 Task: Open Card Card0000000227 in  Board0000000057 in Workspace WS0000000019 in Trello. Add Member Email0000000075 to Card Card0000000227 in  Board0000000057 in Workspace WS0000000019 in Trello. Add Orange Label titled Label0000000227 to Card Card0000000227 in  Board0000000057 in Workspace WS0000000019 in Trello. Add Checklist CL0000000227 to Card Card0000000227 in  Board0000000057 in Workspace WS0000000019 in Trello. Add Dates with Start Date as Oct 01 2023 and Due Date as Oct 31 2023 to Card Card0000000227 in  Board0000000057 in Workspace WS0000000019 in Trello
Action: Mouse moved to (510, 533)
Screenshot: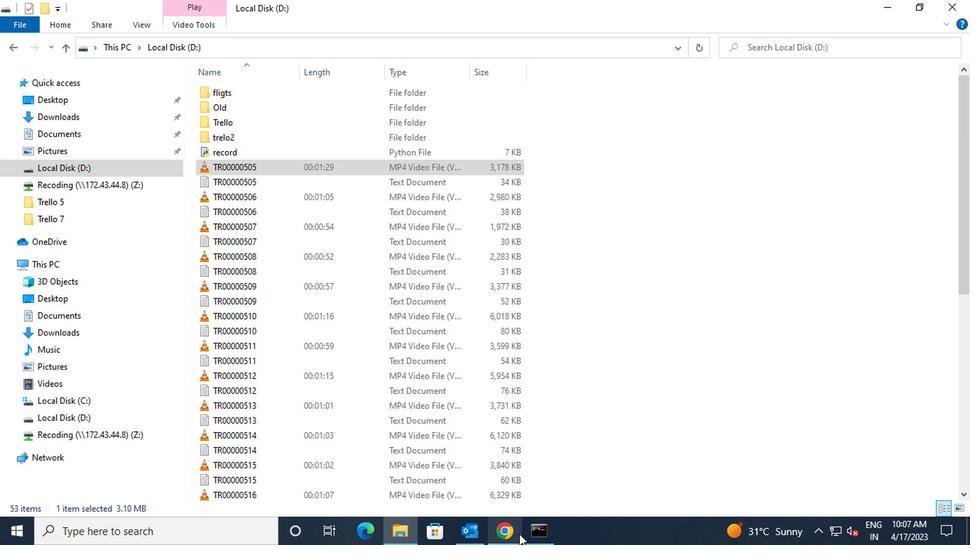 
Action: Mouse pressed left at (510, 533)
Screenshot: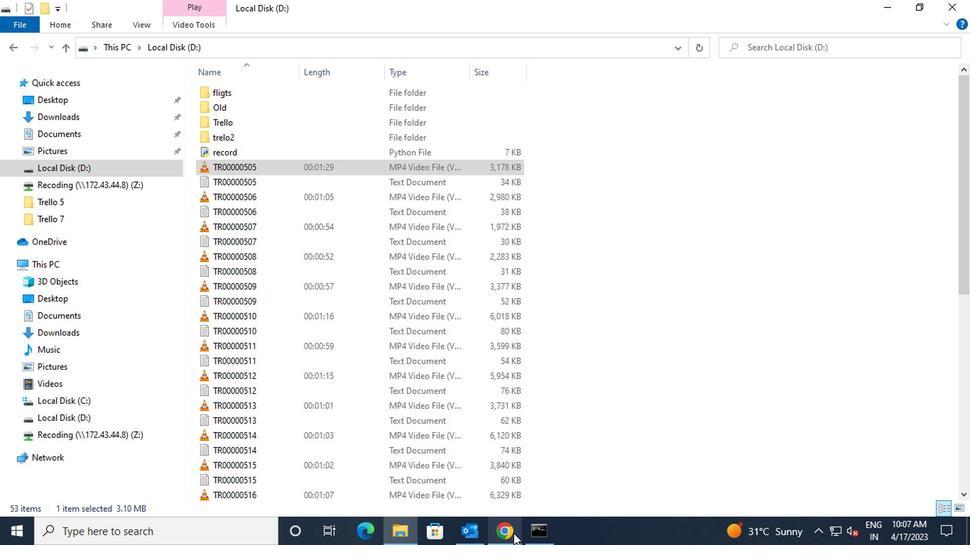 
Action: Mouse moved to (364, 393)
Screenshot: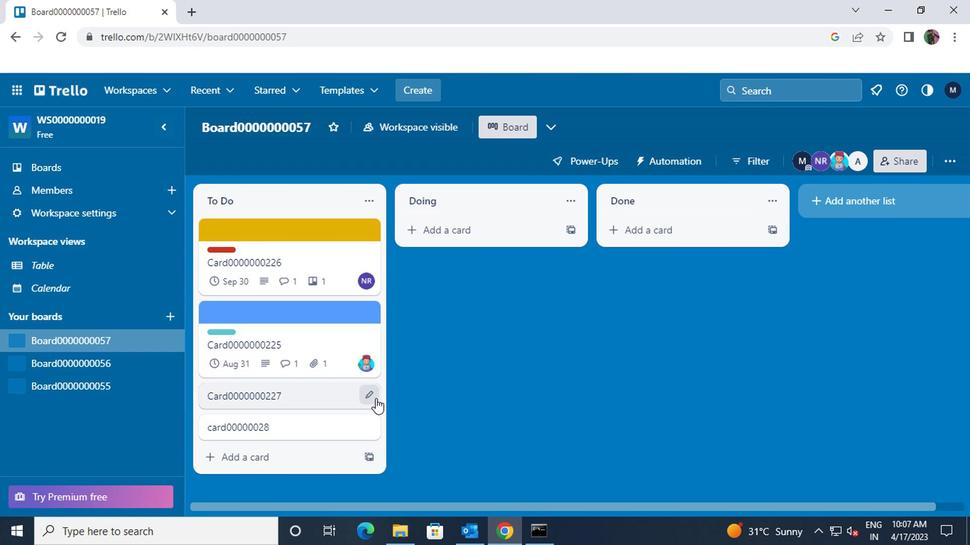 
Action: Mouse pressed left at (364, 393)
Screenshot: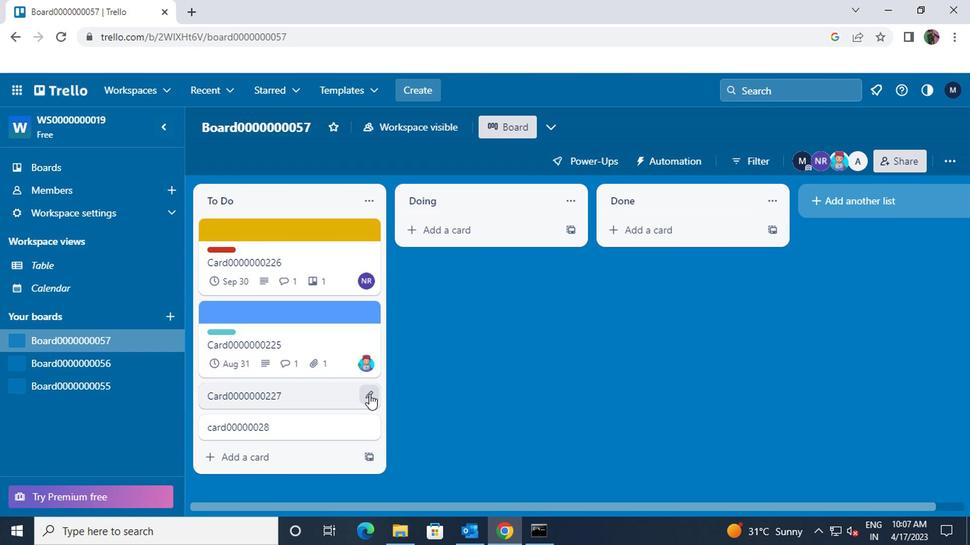 
Action: Mouse moved to (410, 300)
Screenshot: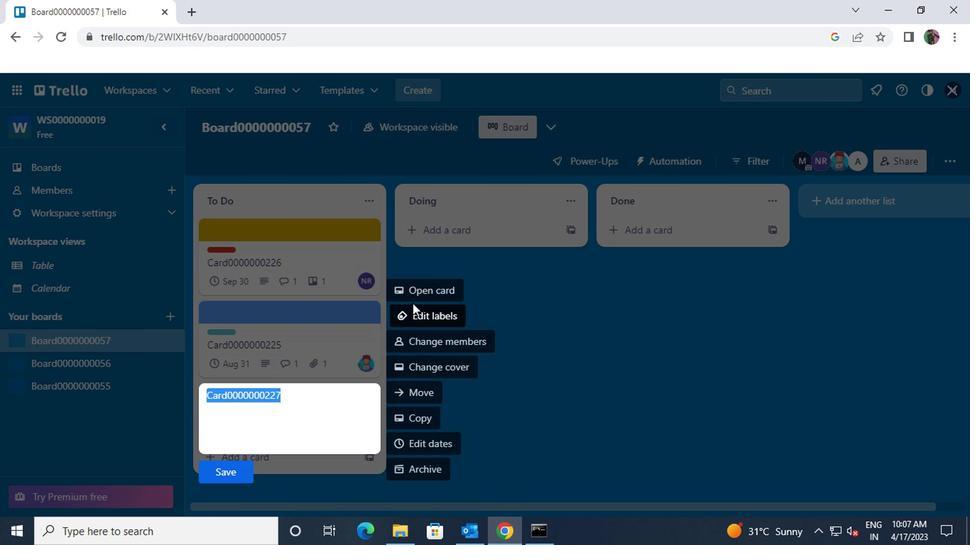 
Action: Mouse pressed left at (410, 300)
Screenshot: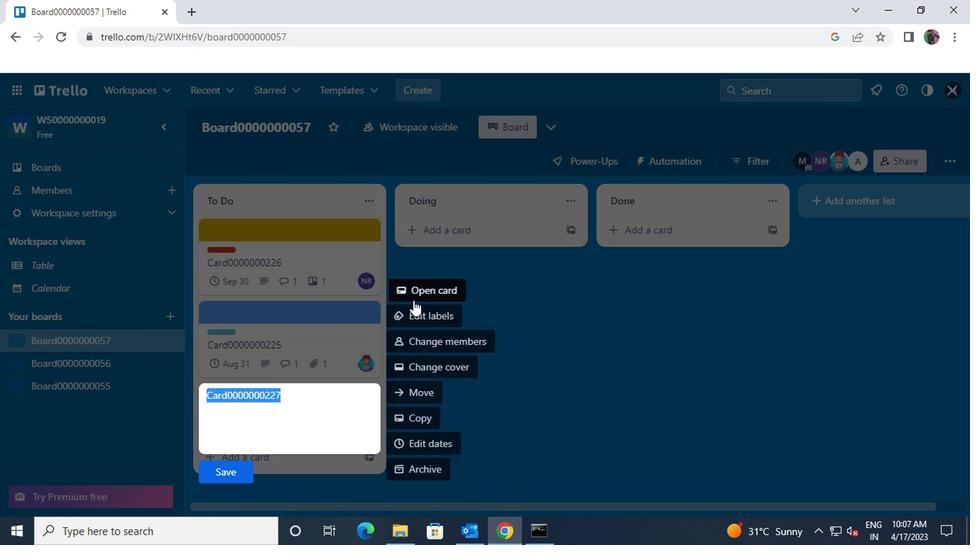 
Action: Mouse moved to (629, 201)
Screenshot: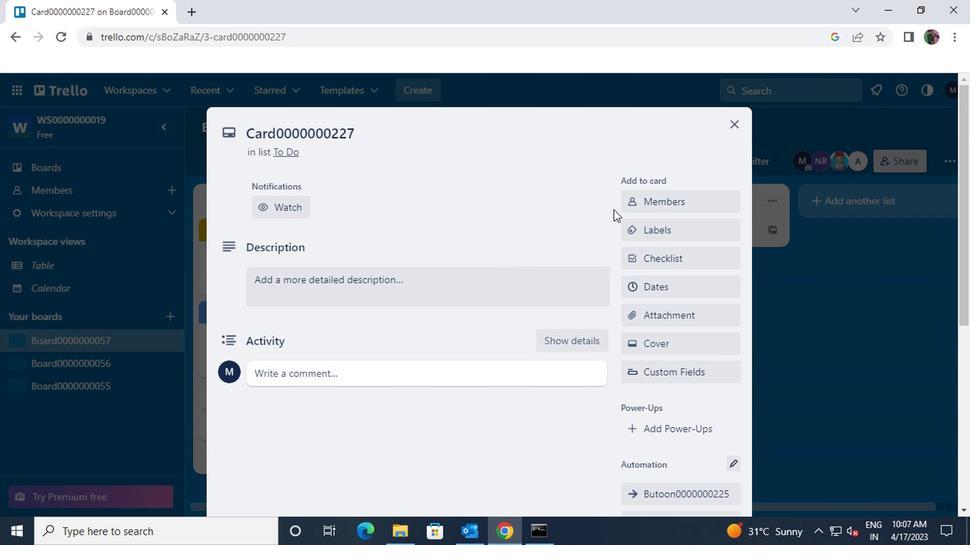 
Action: Mouse pressed left at (629, 201)
Screenshot: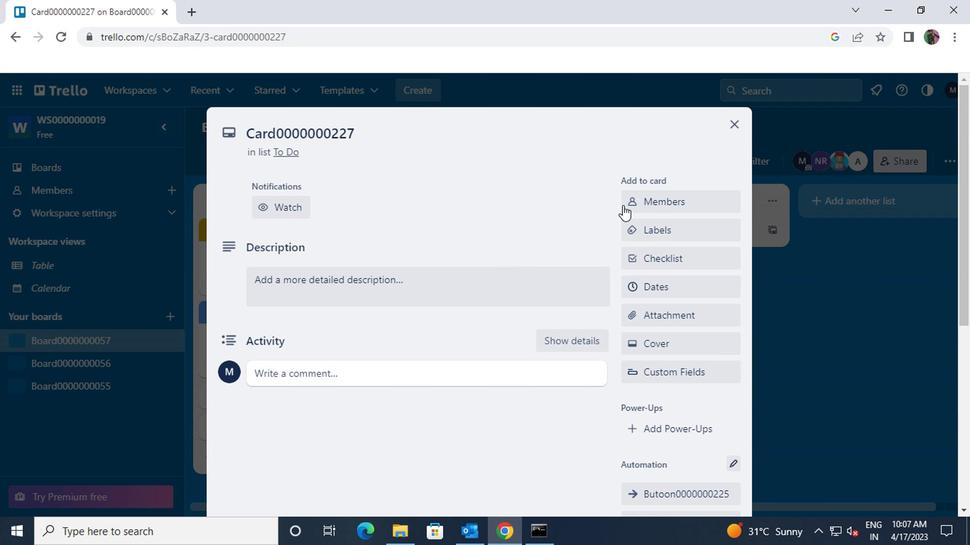 
Action: Mouse moved to (630, 200)
Screenshot: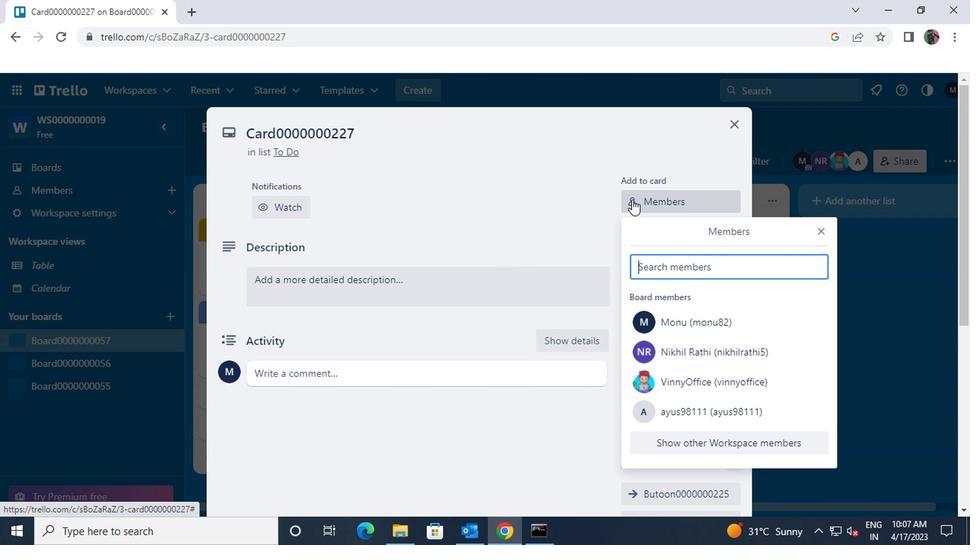 
Action: Key pressed vinnyoffice2<Key.shift>@GMAIL.COM
Screenshot: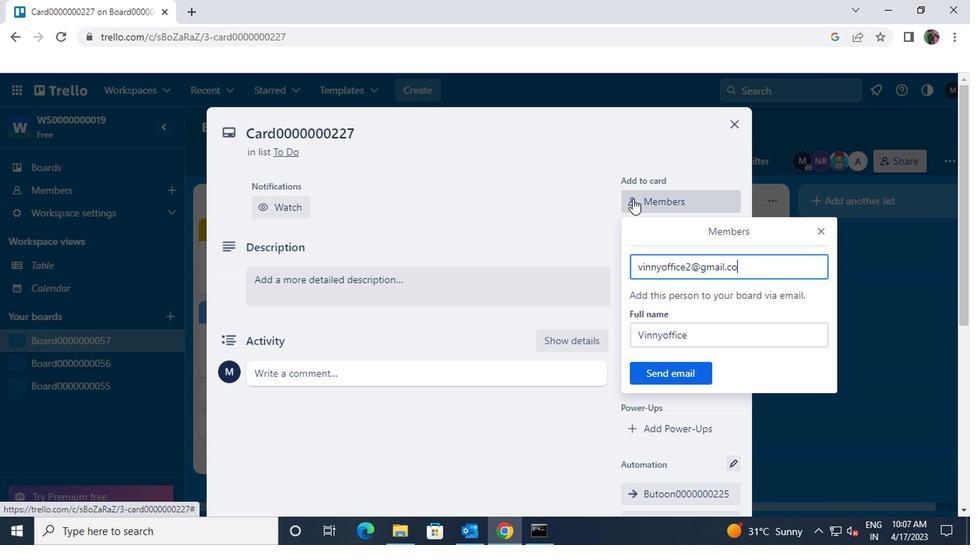 
Action: Mouse moved to (679, 376)
Screenshot: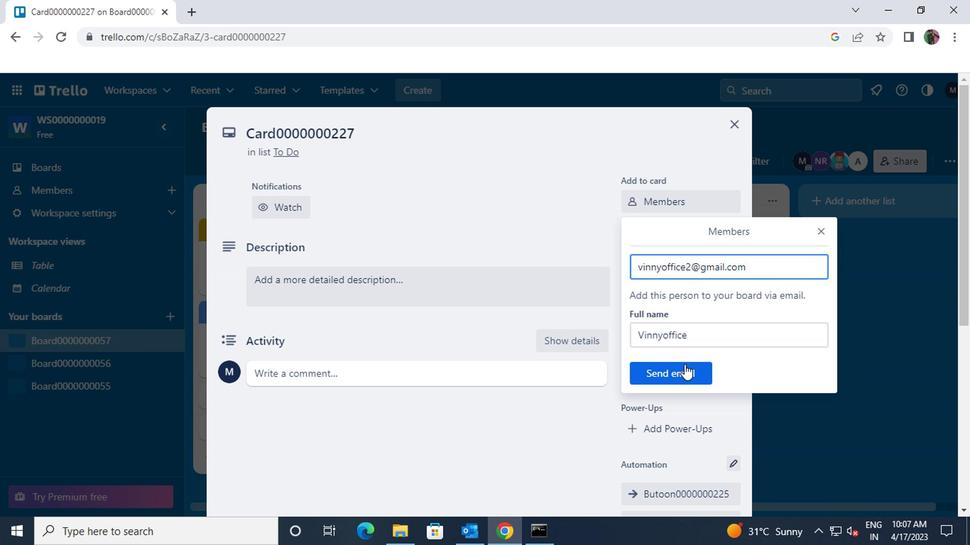 
Action: Mouse pressed left at (679, 376)
Screenshot: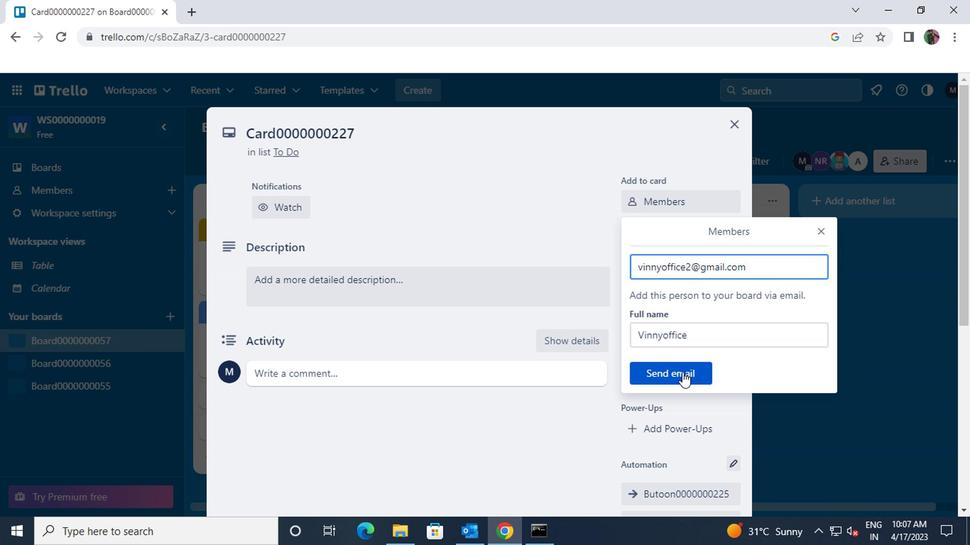 
Action: Mouse moved to (688, 234)
Screenshot: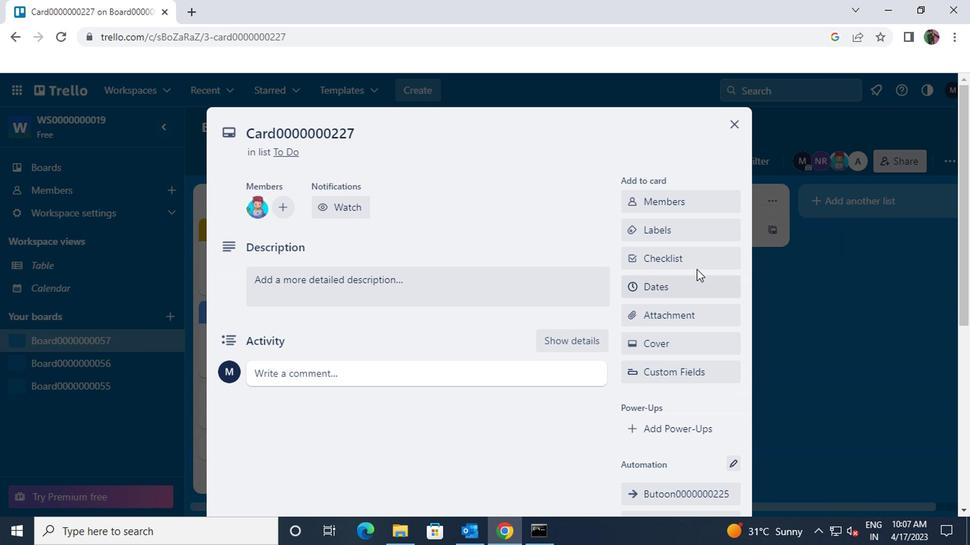 
Action: Mouse pressed left at (688, 234)
Screenshot: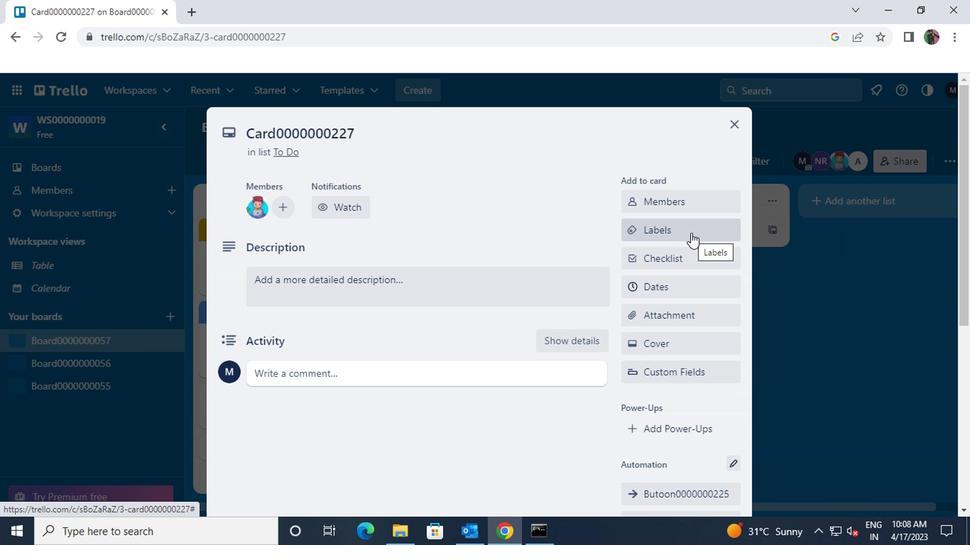 
Action: Mouse scrolled (688, 233) with delta (0, -1)
Screenshot: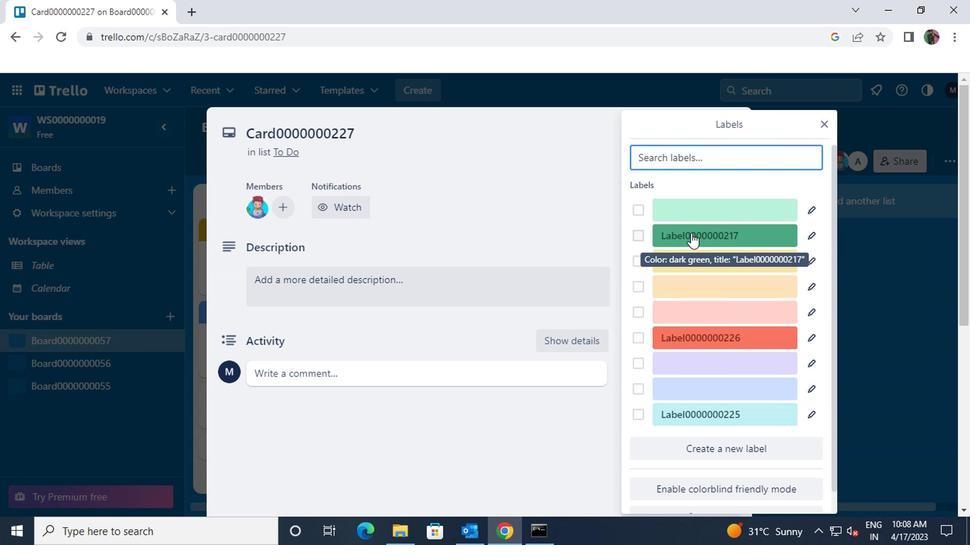 
Action: Mouse scrolled (688, 233) with delta (0, -1)
Screenshot: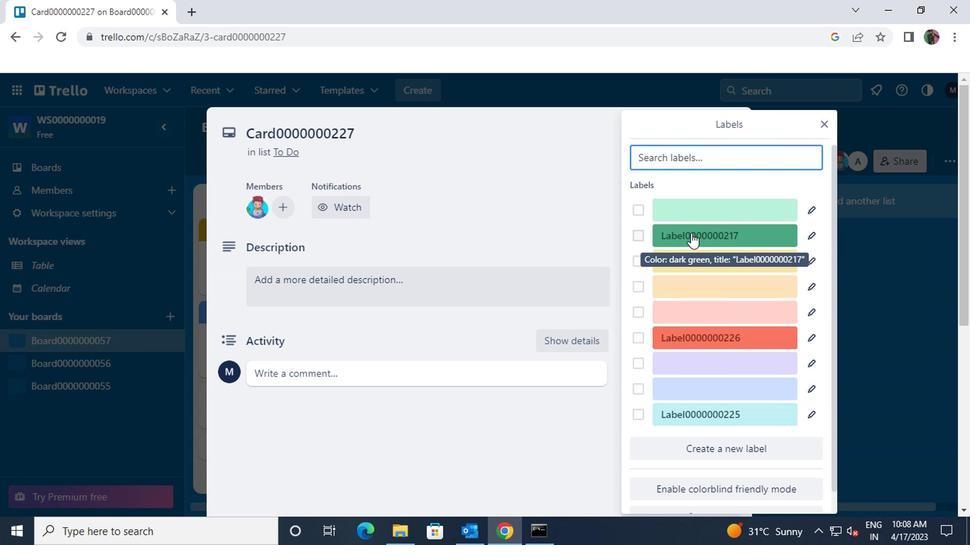 
Action: Mouse moved to (698, 422)
Screenshot: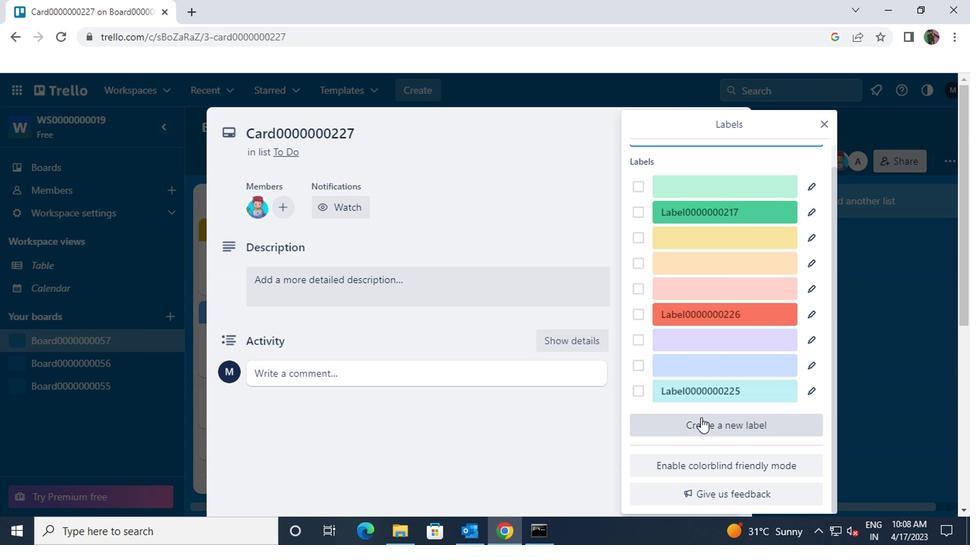 
Action: Mouse pressed left at (698, 422)
Screenshot: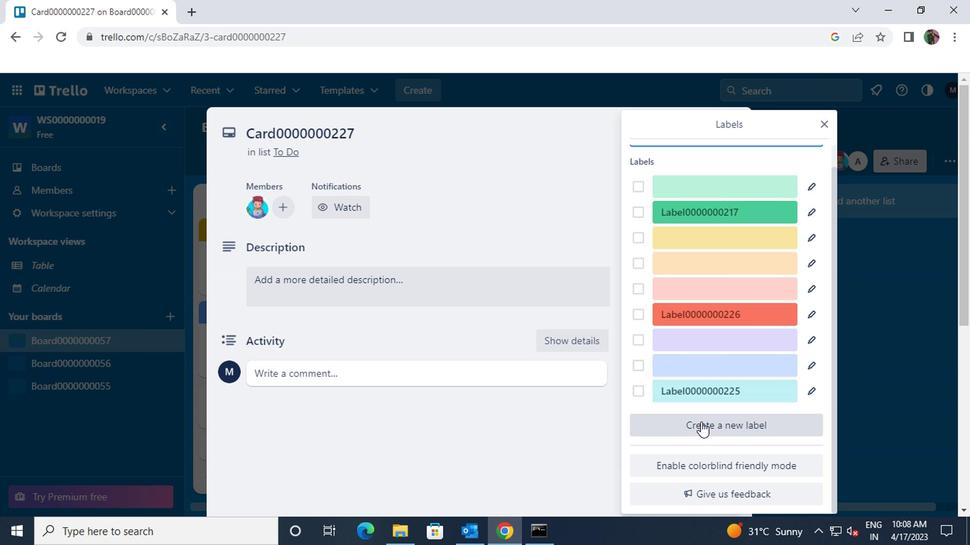 
Action: Mouse moved to (708, 233)
Screenshot: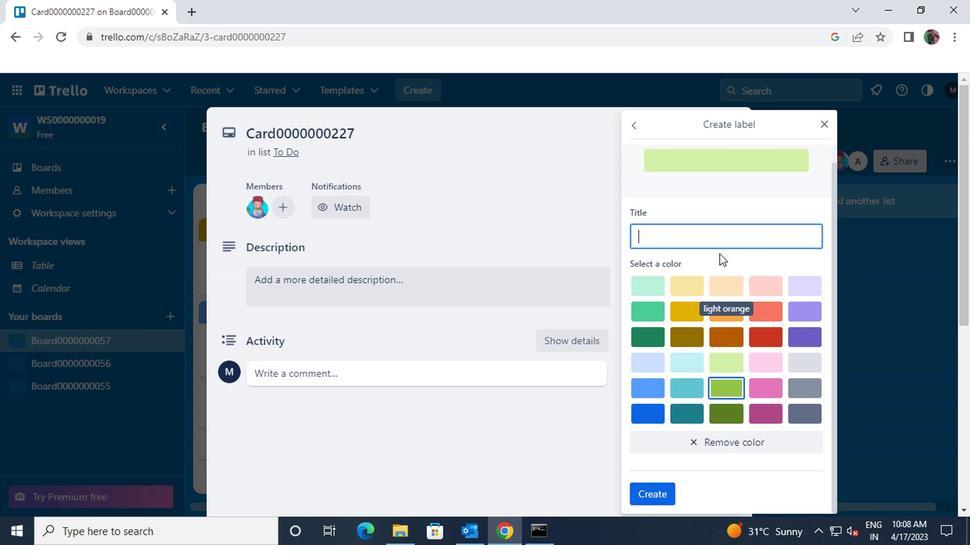
Action: Mouse pressed left at (708, 233)
Screenshot: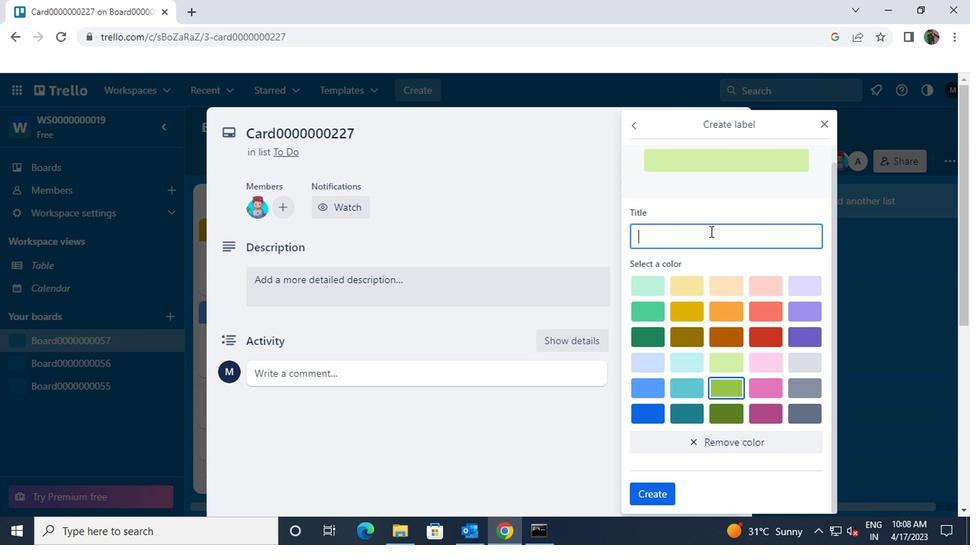 
Action: Key pressed <Key.shift>LABEL0000000227
Screenshot: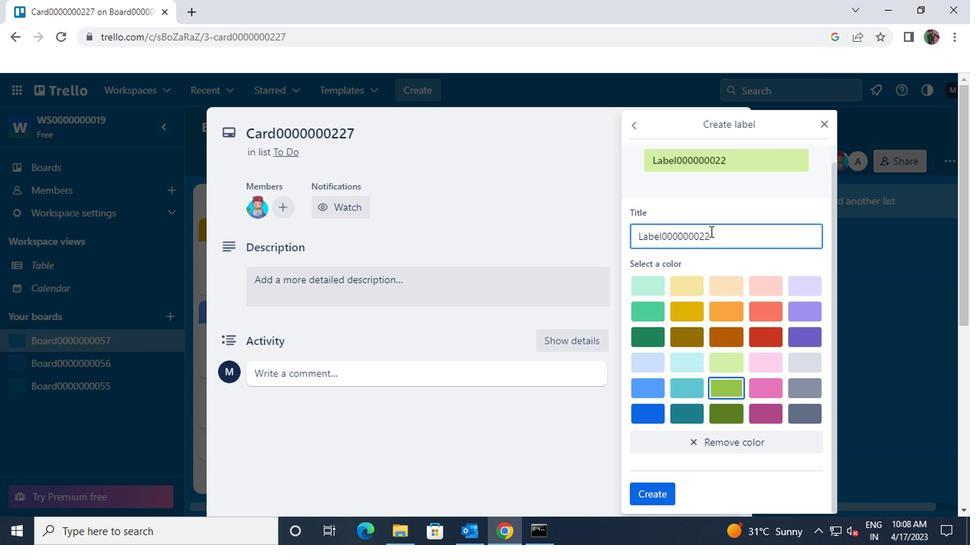 
Action: Mouse moved to (759, 311)
Screenshot: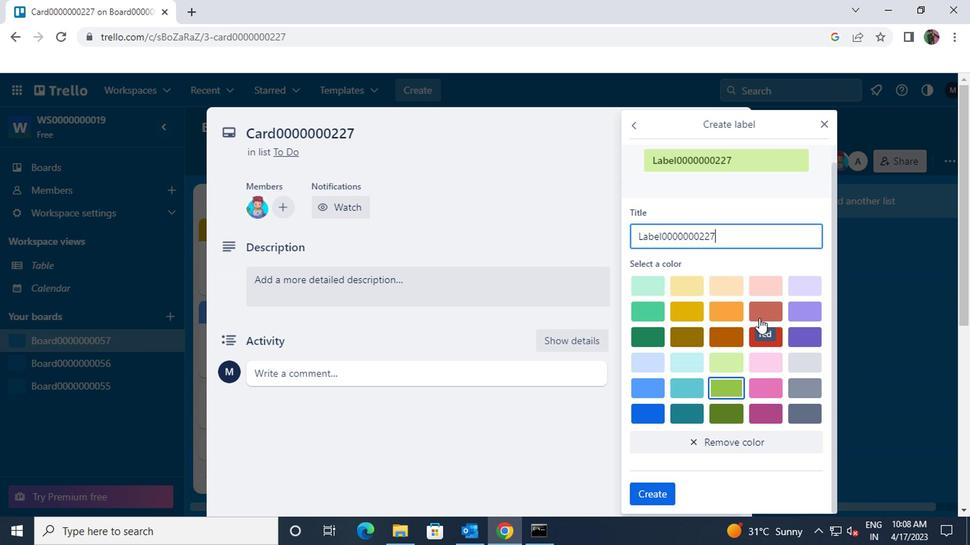 
Action: Mouse pressed left at (759, 311)
Screenshot: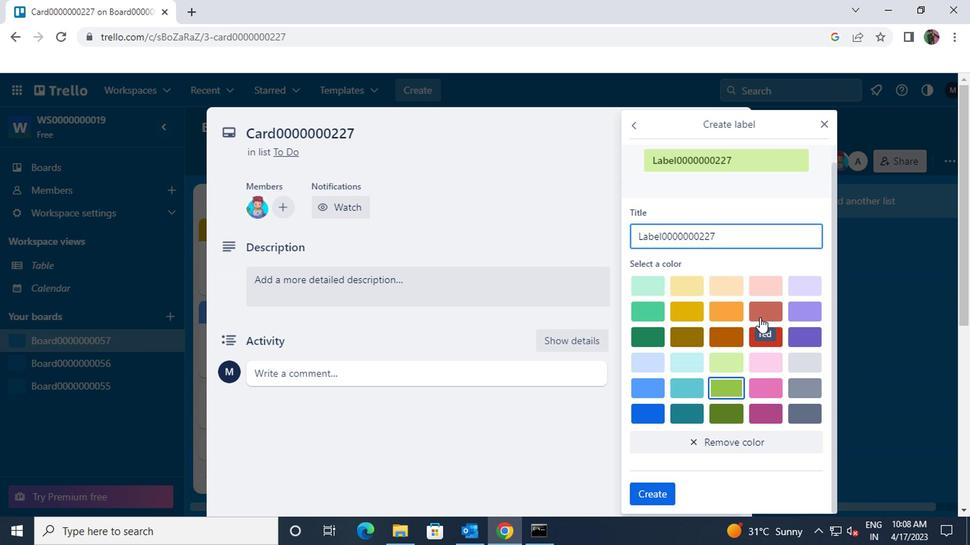 
Action: Mouse scrolled (759, 310) with delta (0, 0)
Screenshot: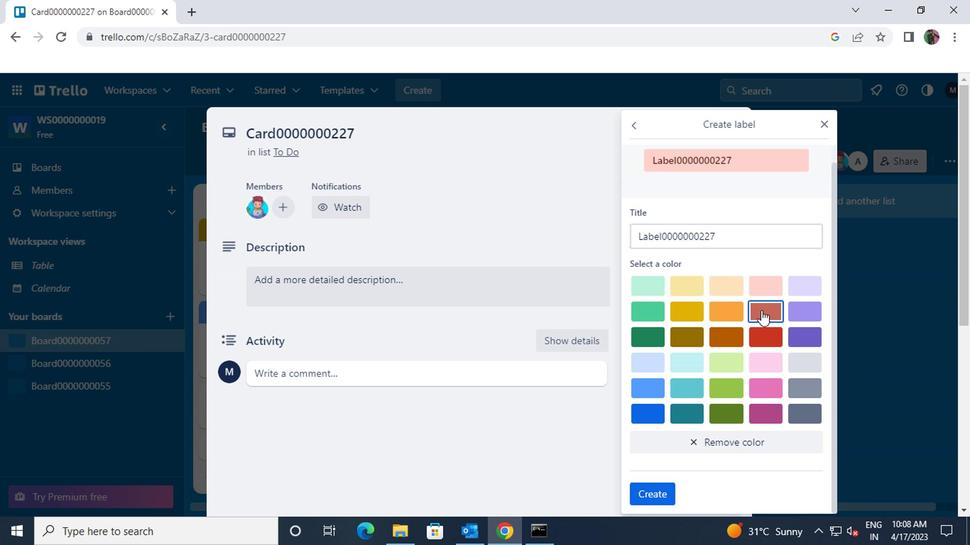 
Action: Mouse moved to (657, 496)
Screenshot: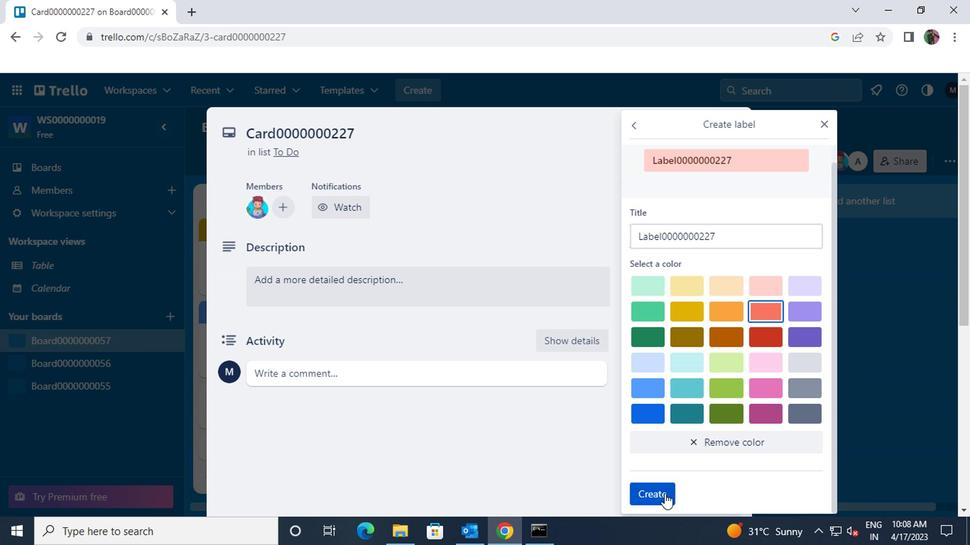 
Action: Mouse pressed left at (657, 496)
Screenshot: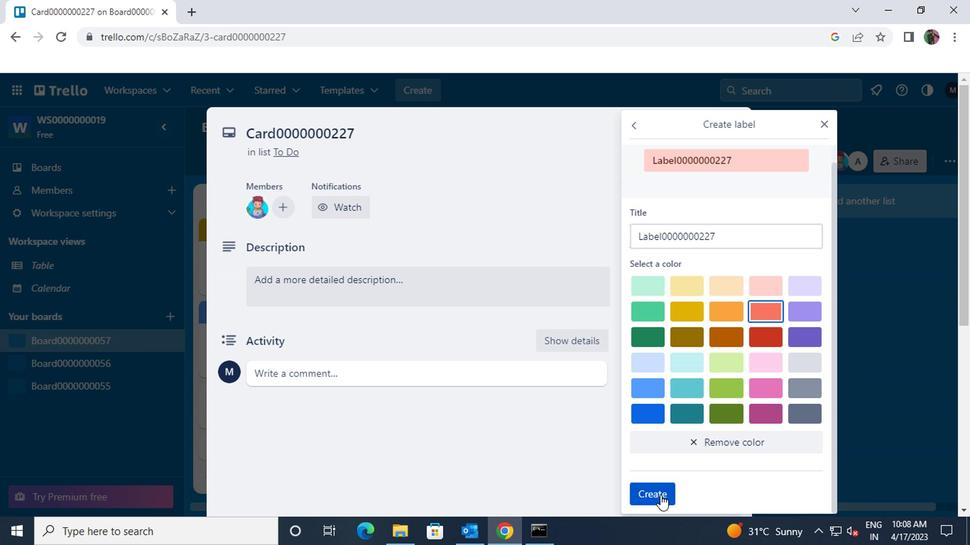 
Action: Mouse moved to (678, 429)
Screenshot: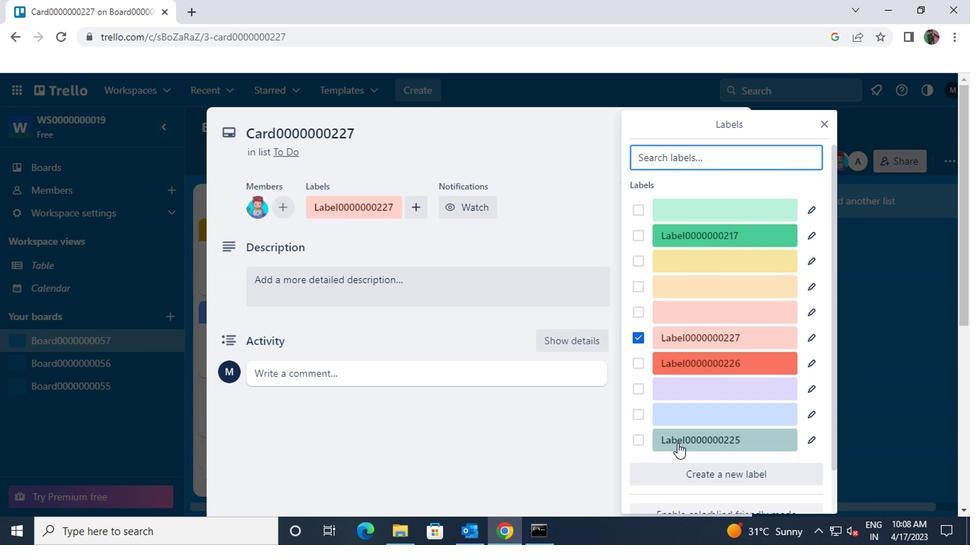 
Action: Mouse scrolled (678, 430) with delta (0, 1)
Screenshot: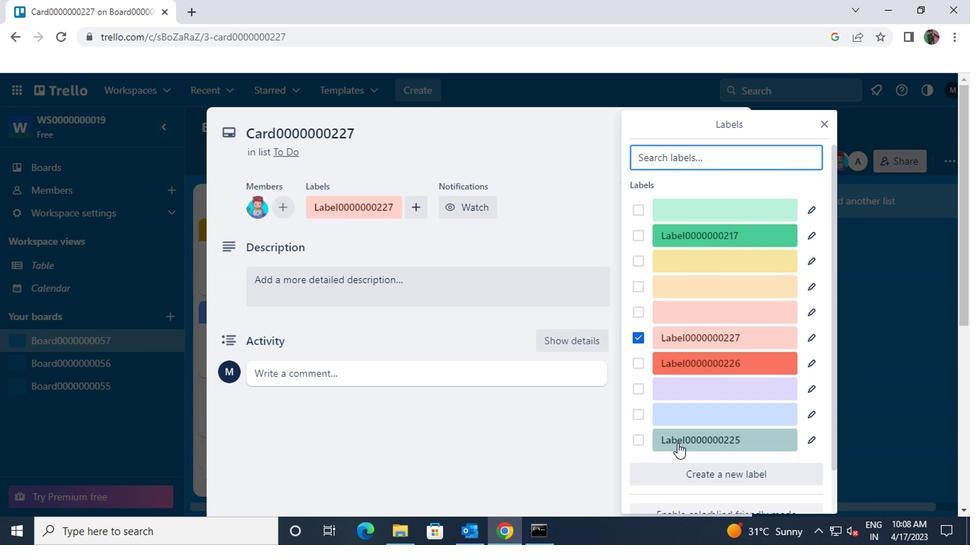 
Action: Mouse moved to (678, 429)
Screenshot: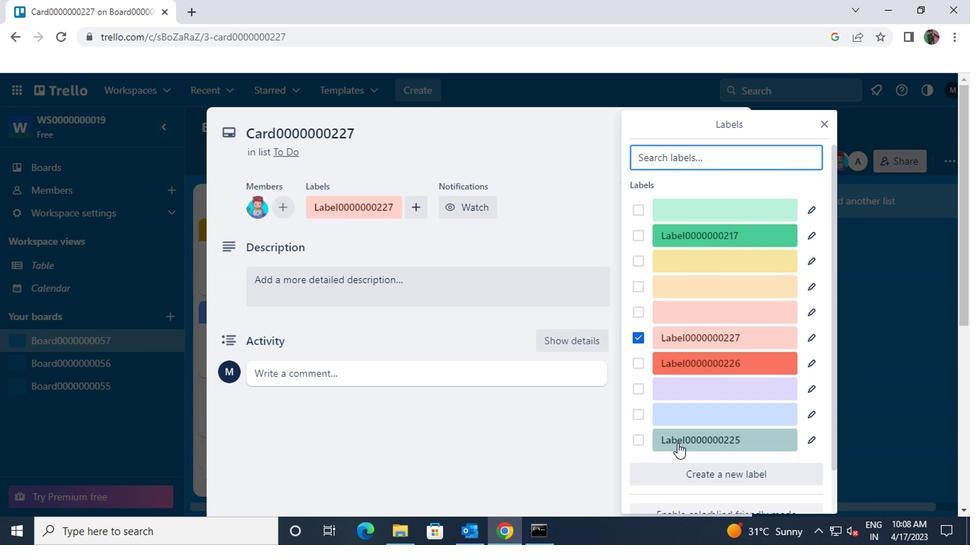 
Action: Mouse scrolled (678, 429) with delta (0, 0)
Screenshot: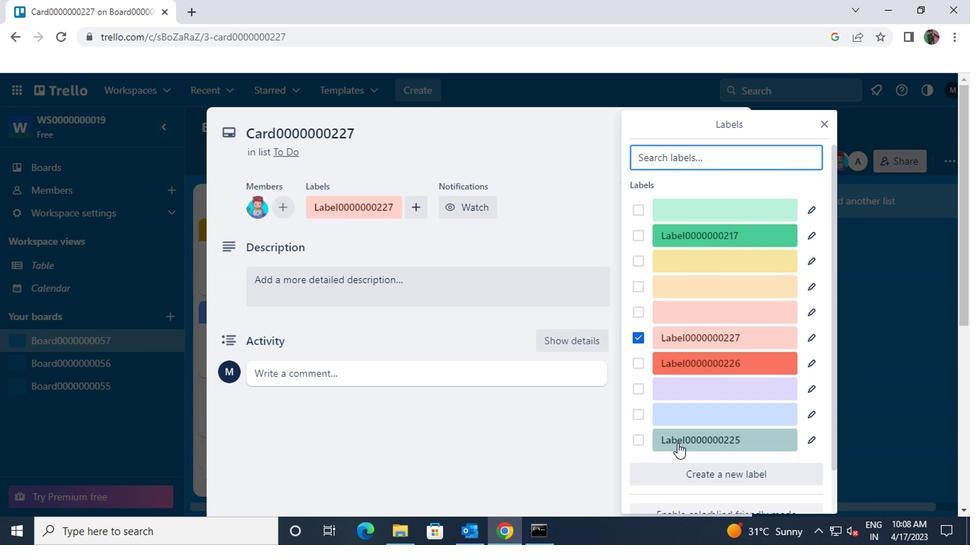 
Action: Mouse moved to (680, 427)
Screenshot: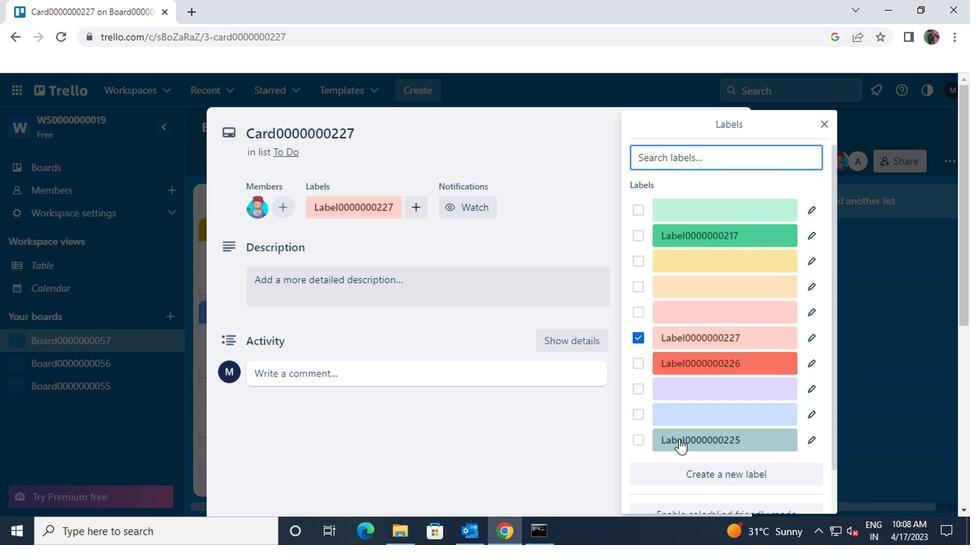 
Action: Mouse scrolled (680, 427) with delta (0, 0)
Screenshot: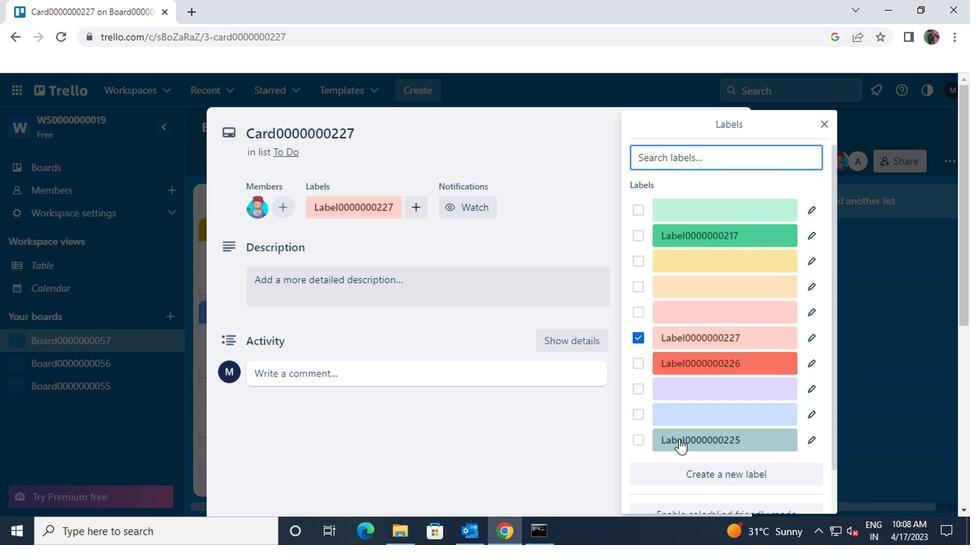 
Action: Mouse moved to (820, 127)
Screenshot: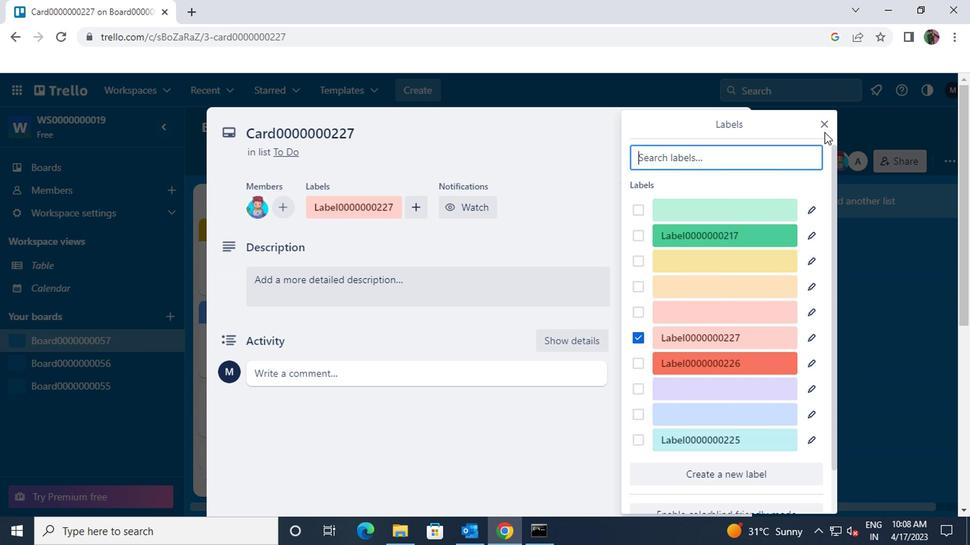 
Action: Mouse pressed left at (820, 127)
Screenshot: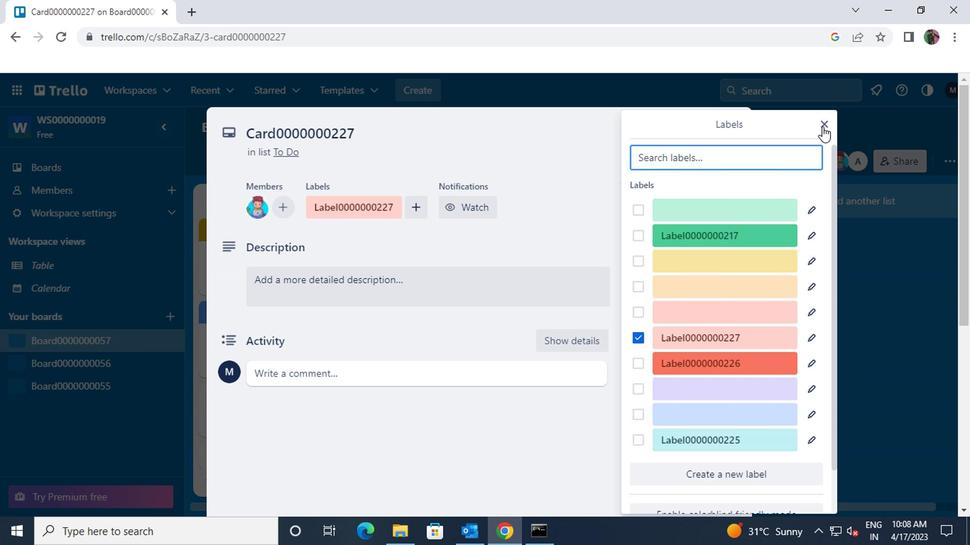 
Action: Mouse moved to (642, 257)
Screenshot: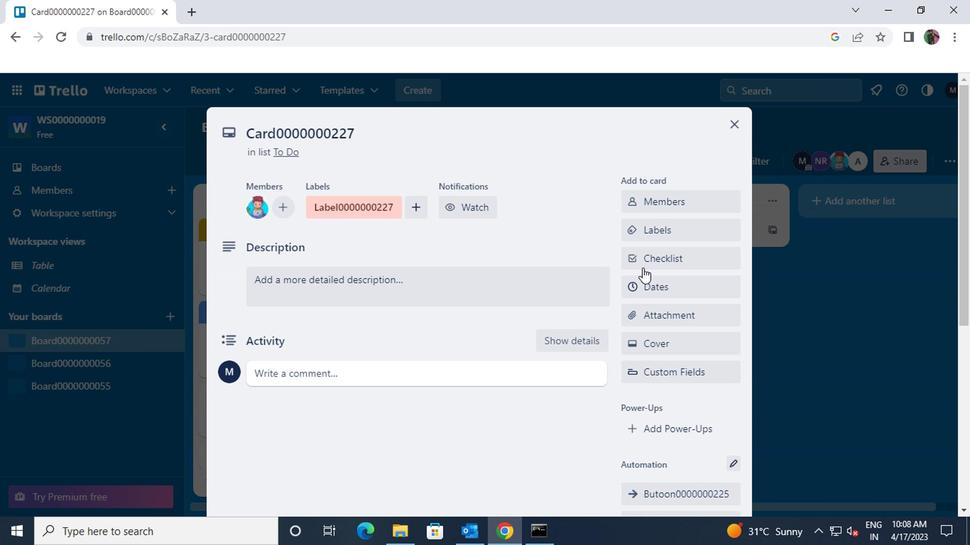 
Action: Mouse pressed left at (642, 257)
Screenshot: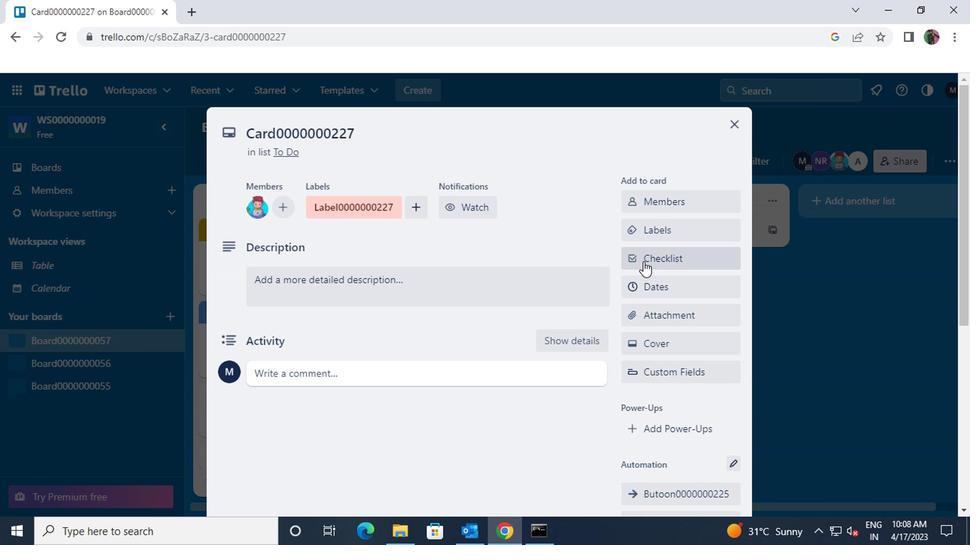 
Action: Key pressed <Key.shift>CL0000000227
Screenshot: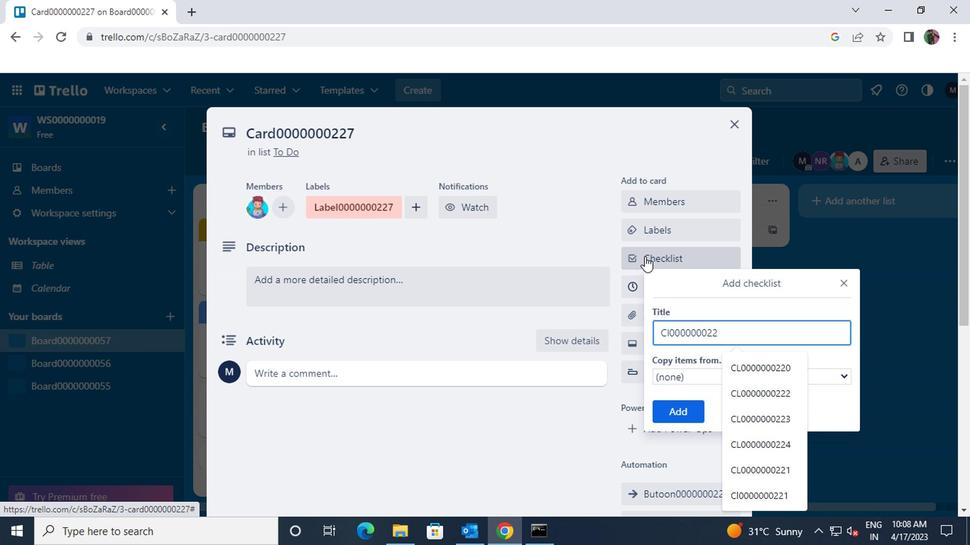 
Action: Mouse moved to (682, 414)
Screenshot: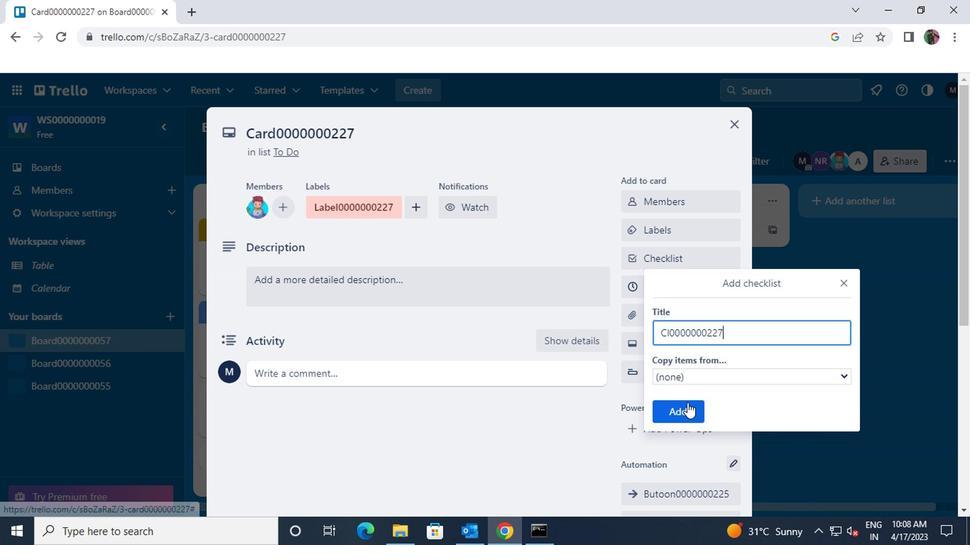 
Action: Mouse pressed left at (682, 414)
Screenshot: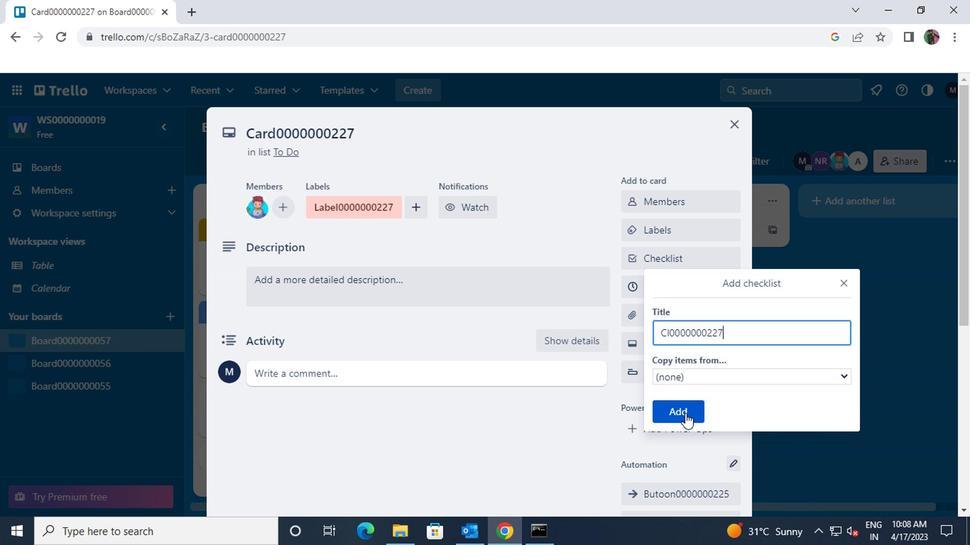 
Action: Mouse moved to (656, 287)
Screenshot: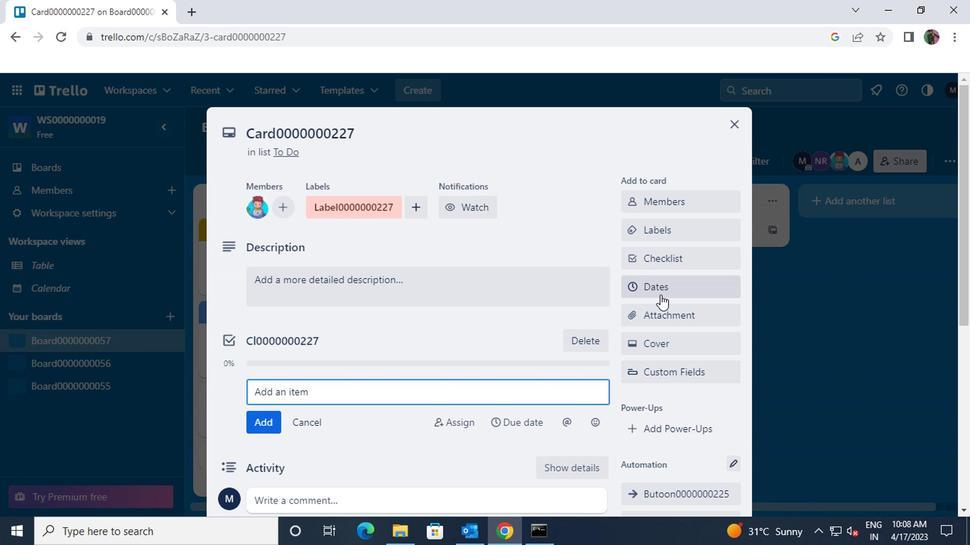 
Action: Mouse pressed left at (656, 287)
Screenshot: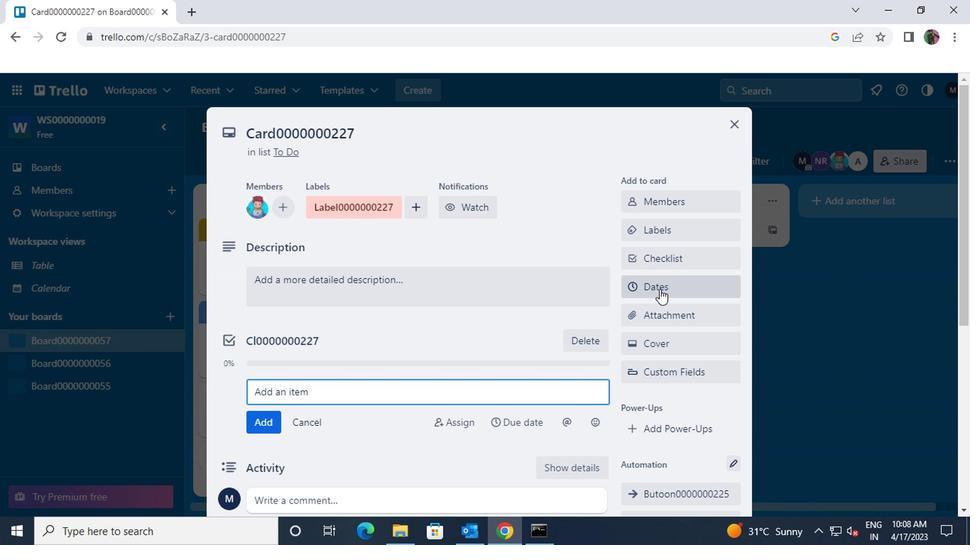 
Action: Mouse moved to (807, 158)
Screenshot: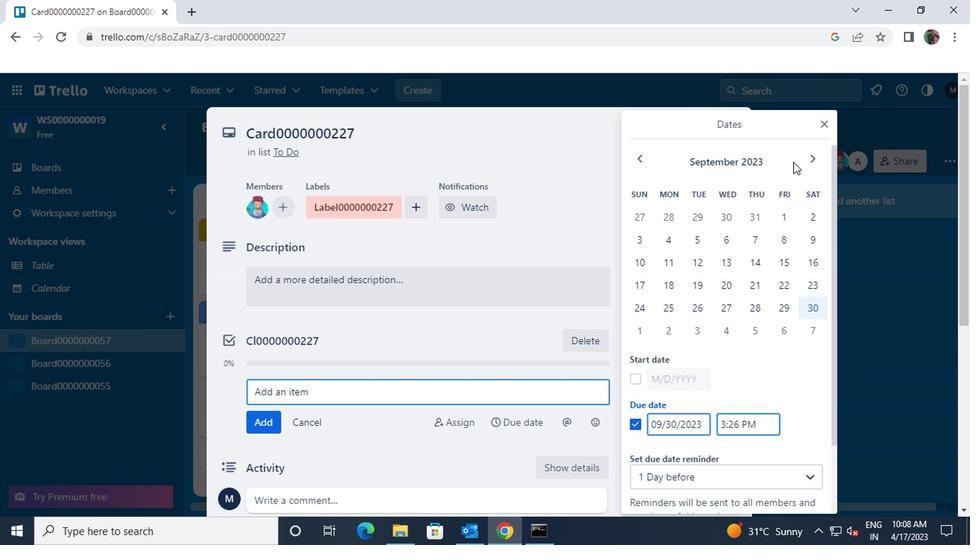 
Action: Mouse pressed left at (807, 158)
Screenshot: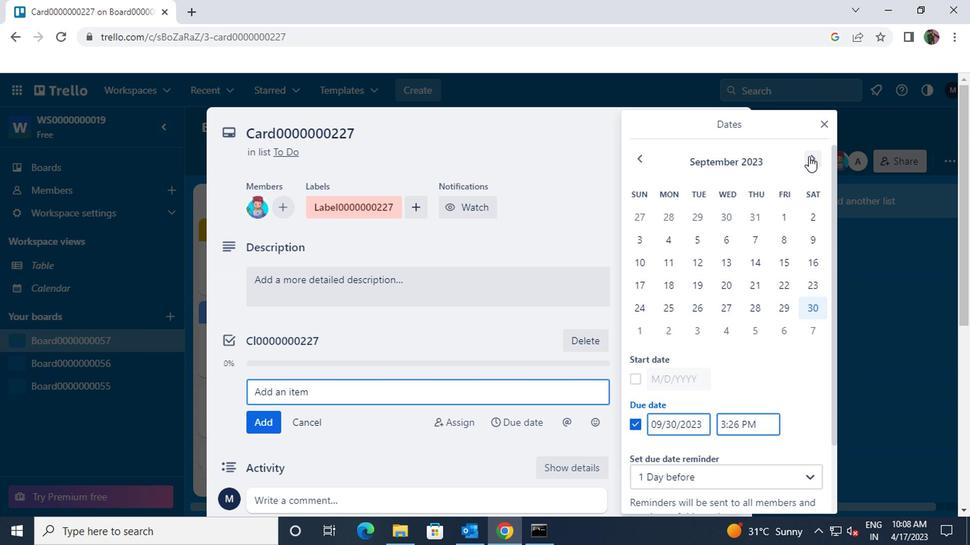 
Action: Mouse moved to (642, 218)
Screenshot: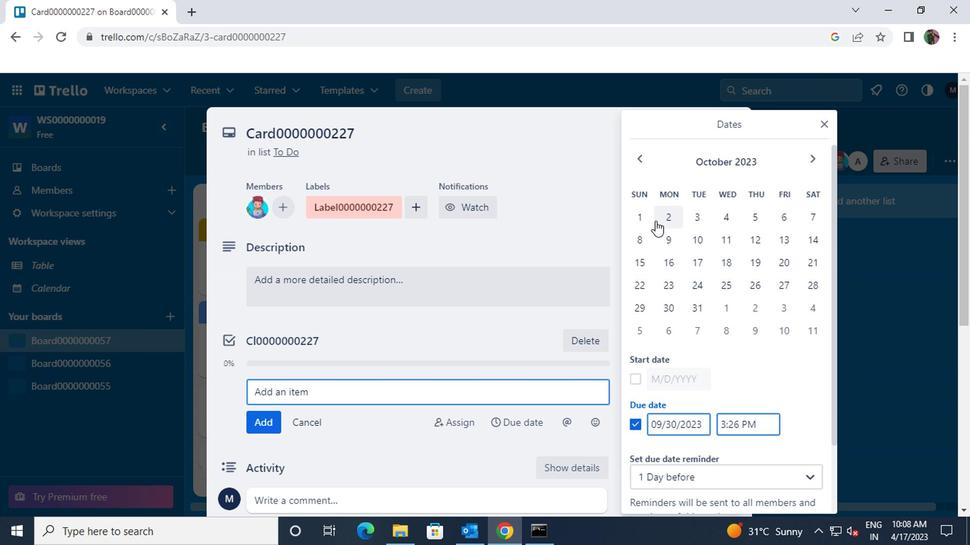 
Action: Mouse pressed left at (642, 218)
Screenshot: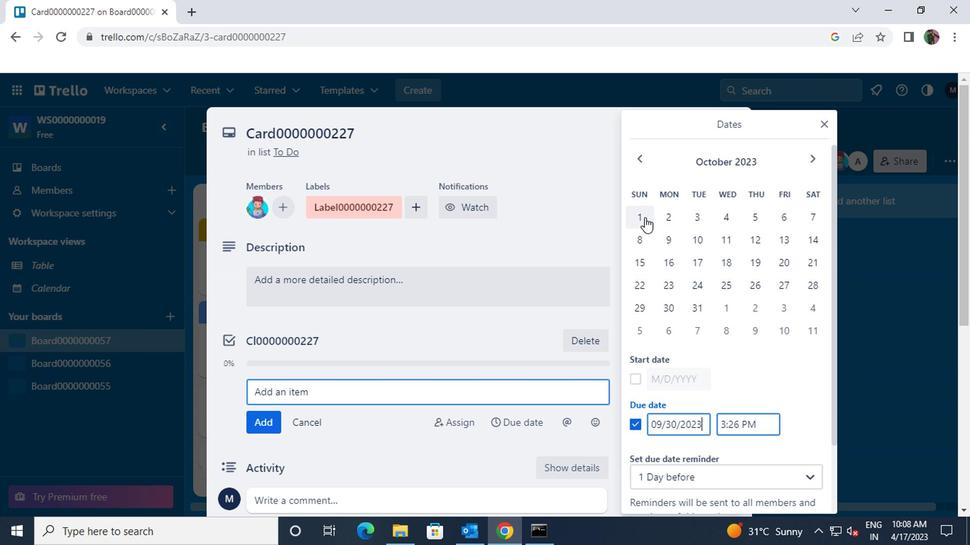 
Action: Mouse moved to (696, 304)
Screenshot: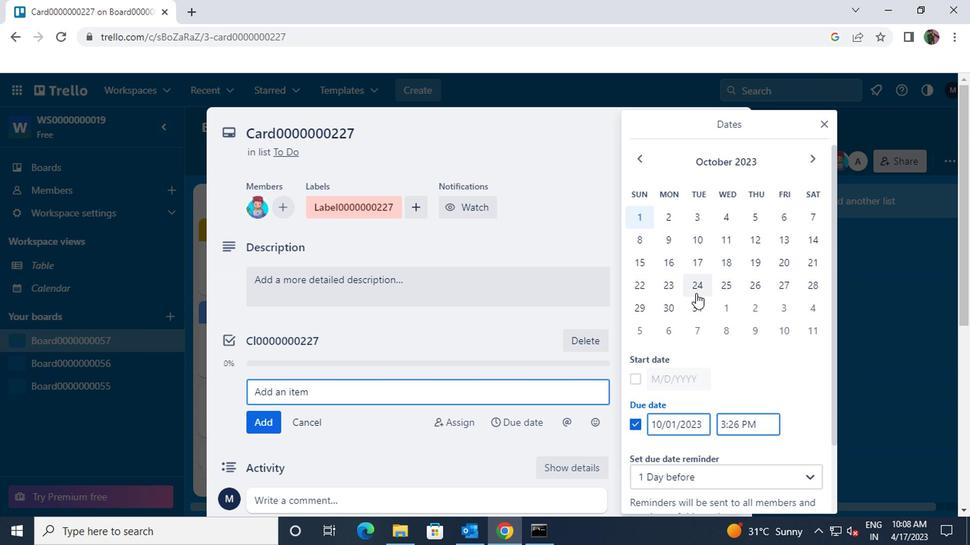 
Action: Mouse pressed left at (696, 304)
Screenshot: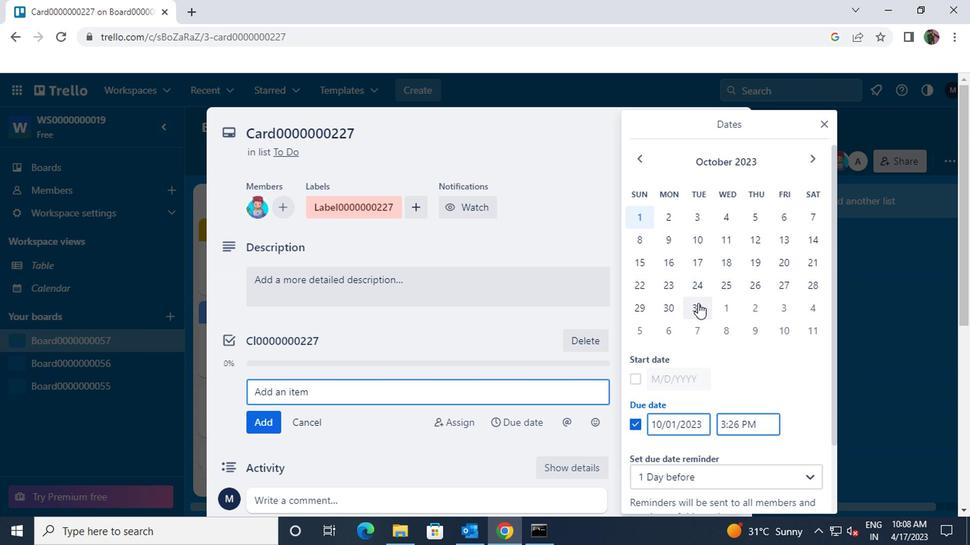 
Action: Mouse scrolled (696, 303) with delta (0, 0)
Screenshot: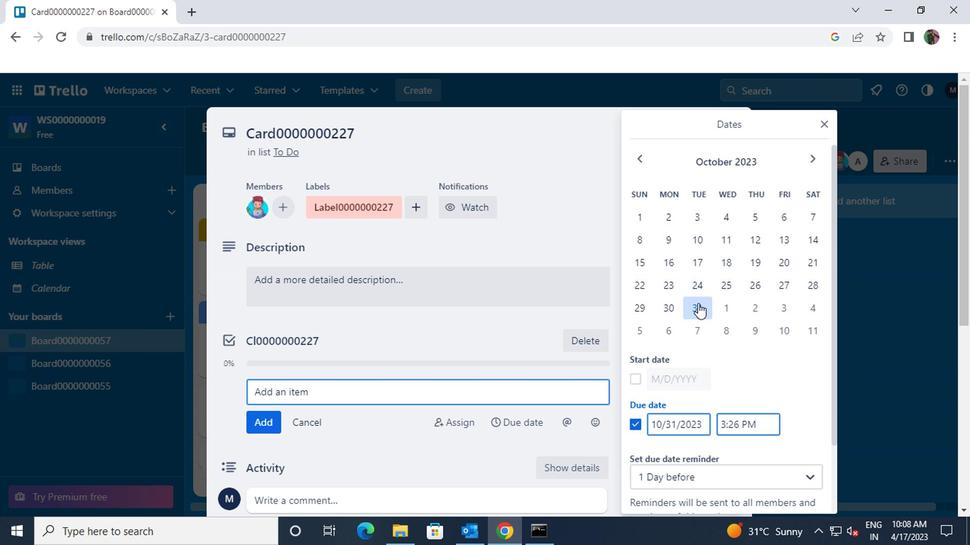 
Action: Mouse scrolled (696, 303) with delta (0, 0)
Screenshot: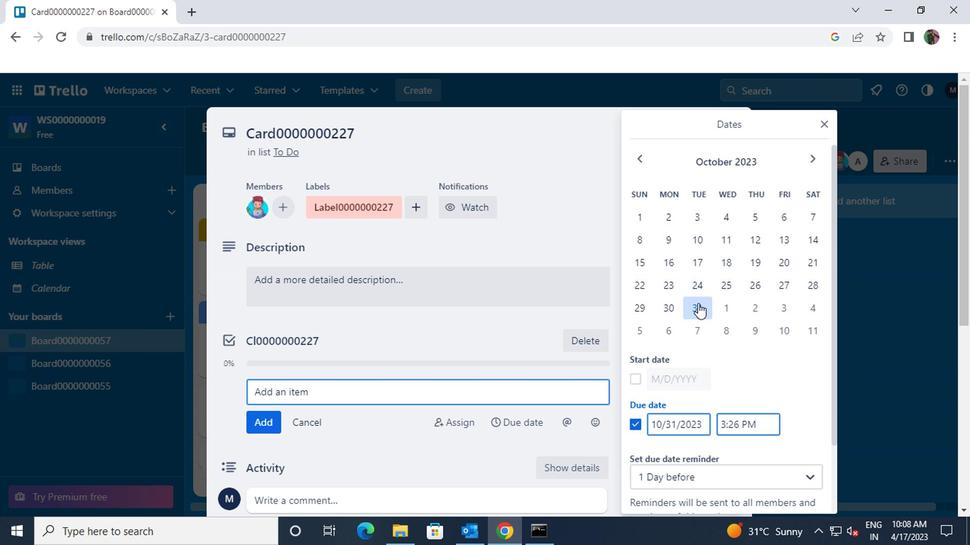 
Action: Mouse scrolled (696, 303) with delta (0, 0)
Screenshot: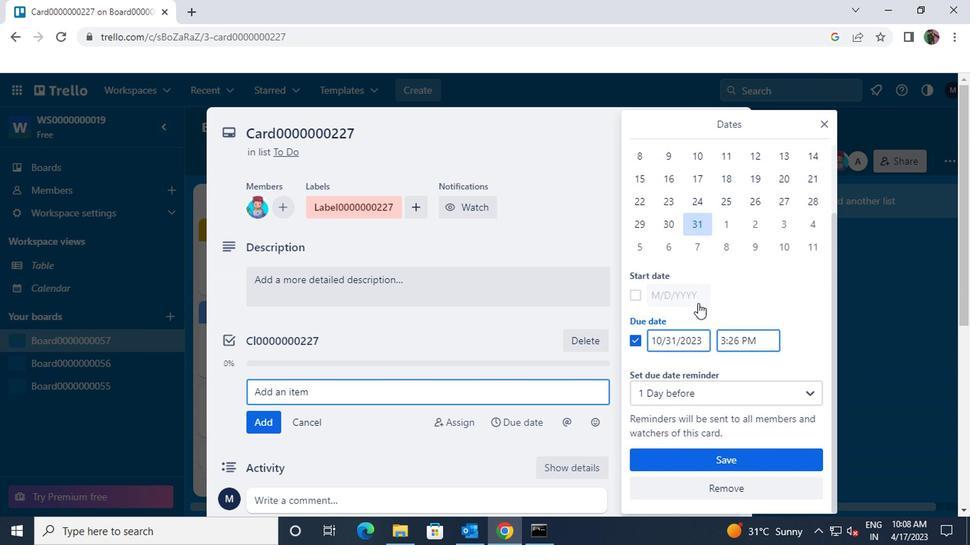 
Action: Mouse moved to (727, 456)
Screenshot: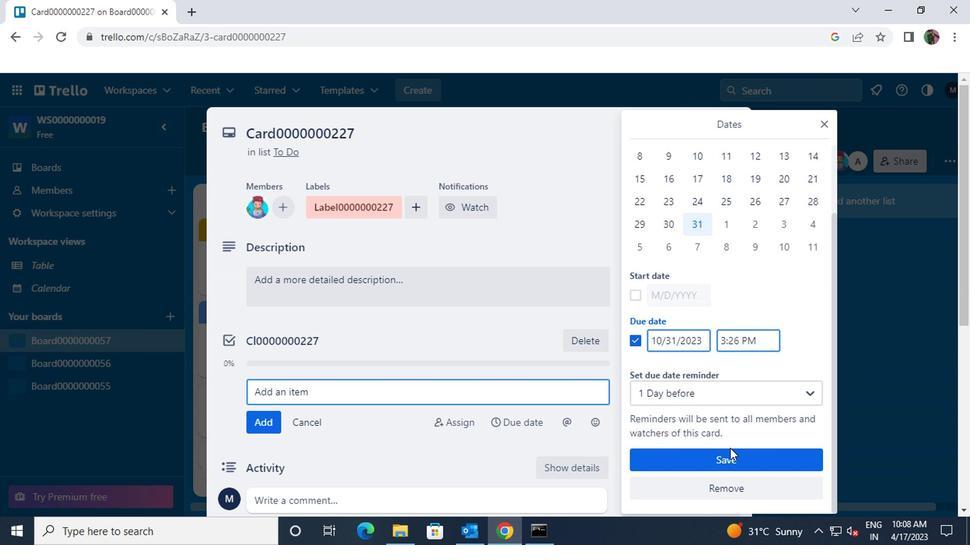 
Action: Mouse pressed left at (727, 456)
Screenshot: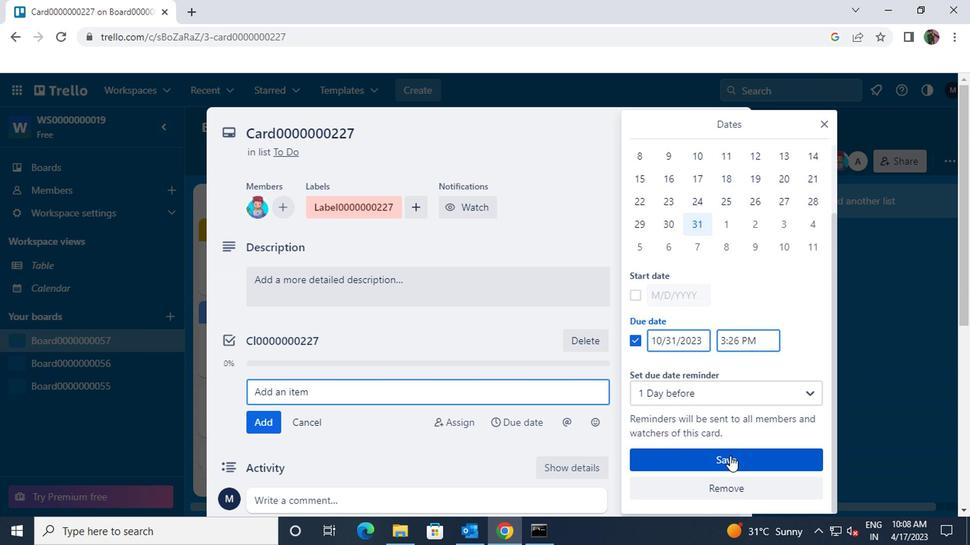 
